 Task: Set the audio sample rate for DirectShow input to 1.
Action: Mouse moved to (104, 12)
Screenshot: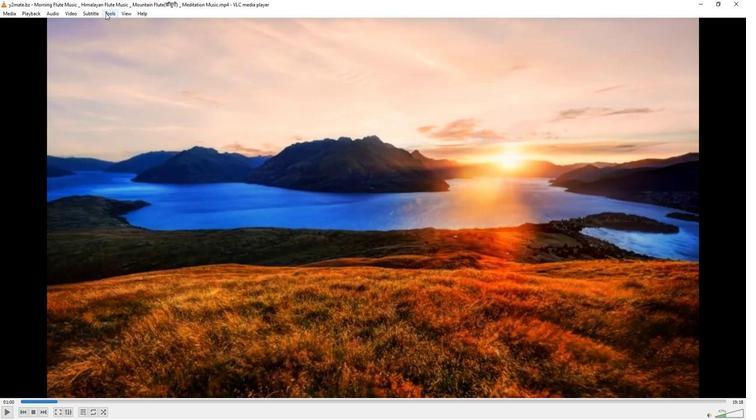 
Action: Mouse pressed left at (104, 12)
Screenshot: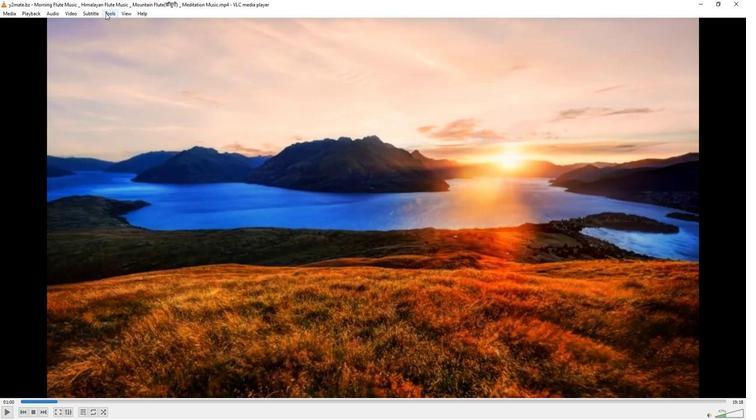 
Action: Mouse moved to (111, 103)
Screenshot: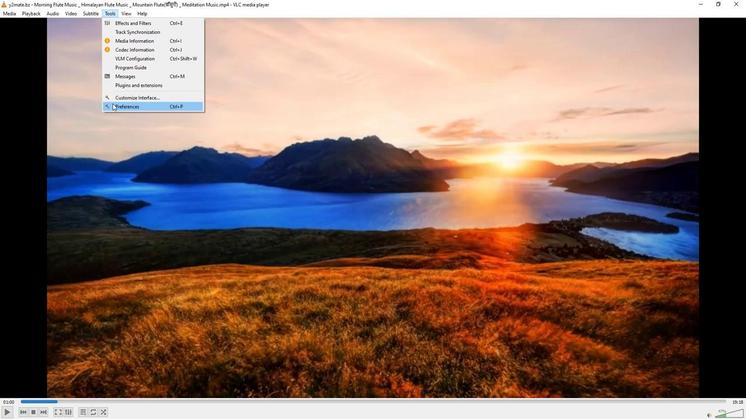 
Action: Mouse pressed left at (111, 103)
Screenshot: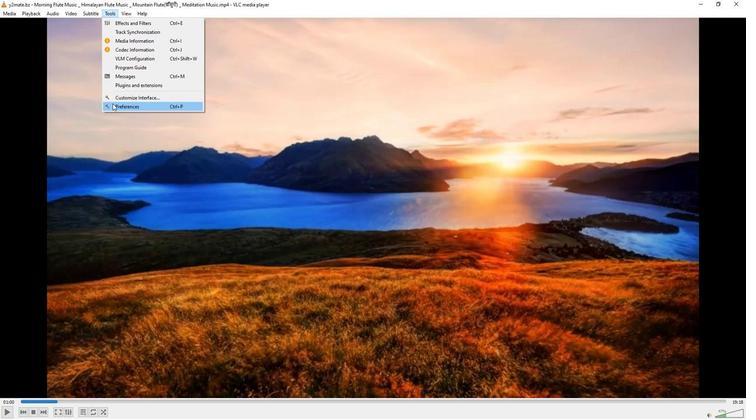 
Action: Mouse moved to (244, 341)
Screenshot: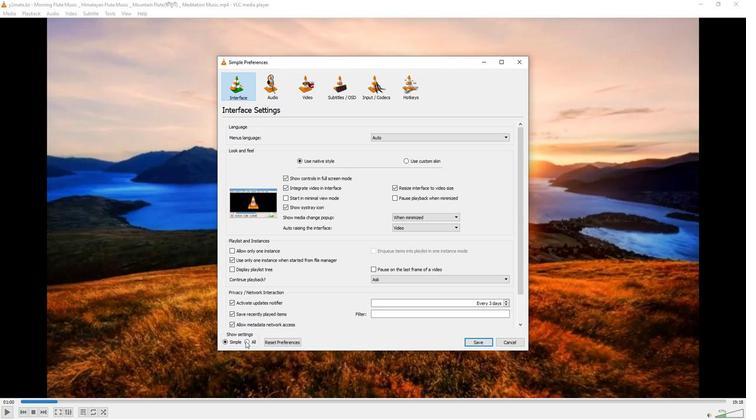 
Action: Mouse pressed left at (244, 341)
Screenshot: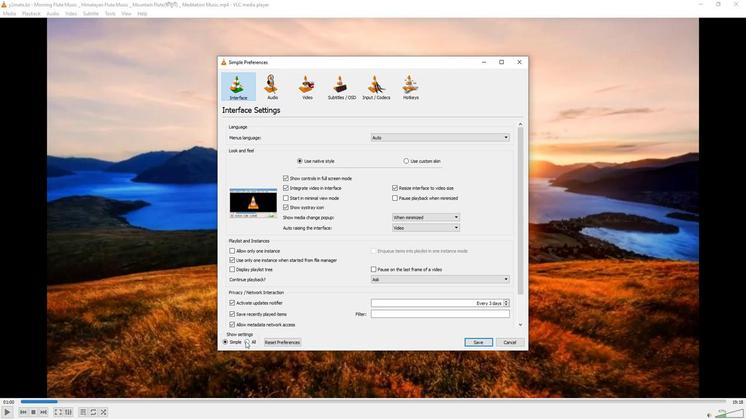 
Action: Mouse moved to (233, 209)
Screenshot: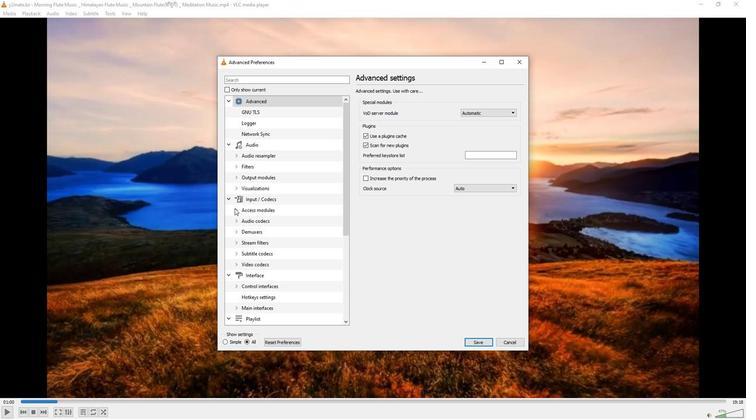 
Action: Mouse pressed left at (233, 209)
Screenshot: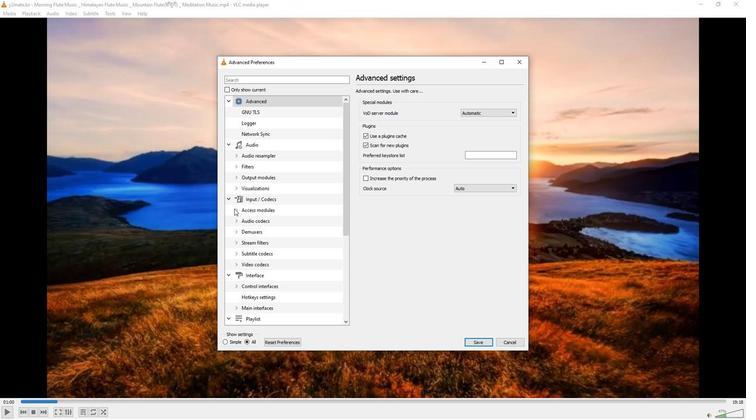 
Action: Mouse moved to (257, 266)
Screenshot: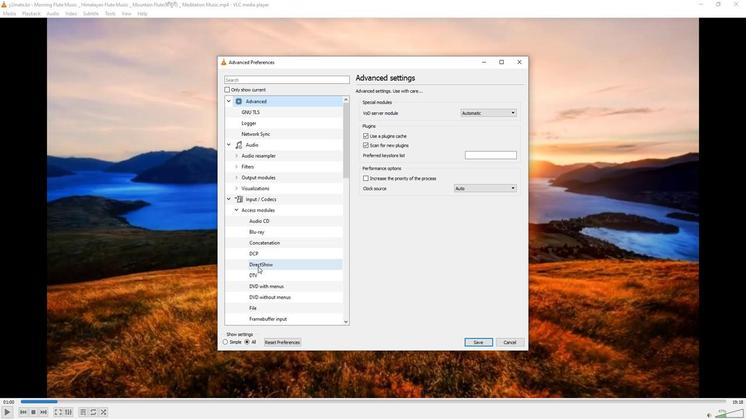 
Action: Mouse pressed left at (257, 266)
Screenshot: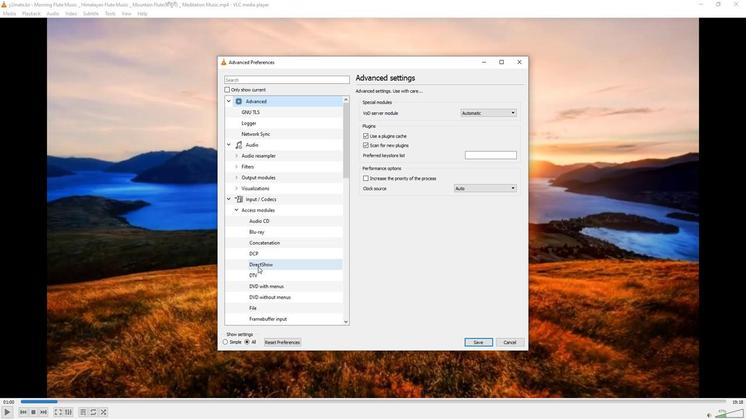 
Action: Mouse moved to (442, 254)
Screenshot: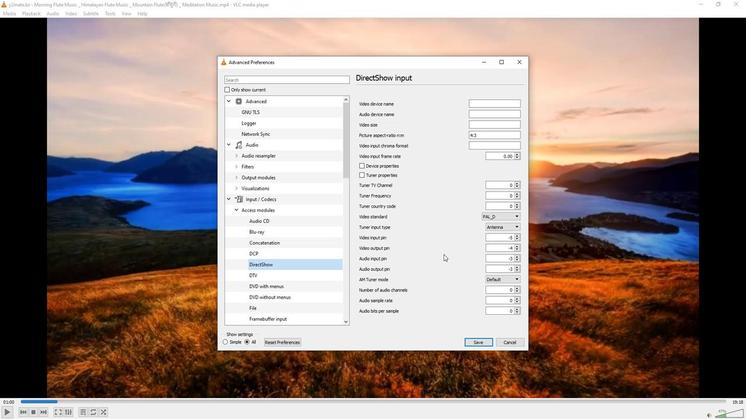 
Action: Mouse scrolled (442, 253) with delta (0, 0)
Screenshot: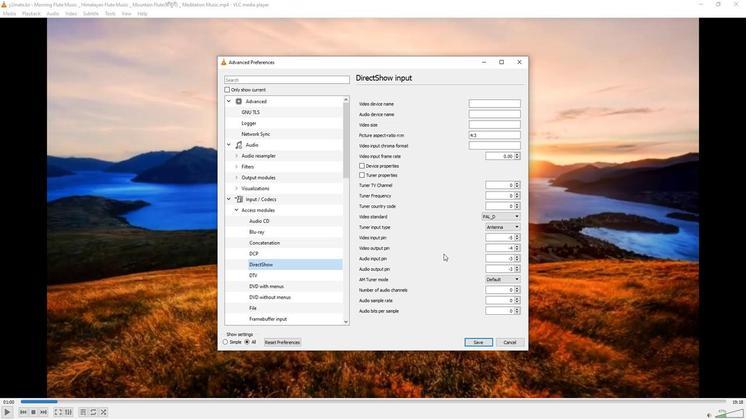 
Action: Mouse moved to (515, 298)
Screenshot: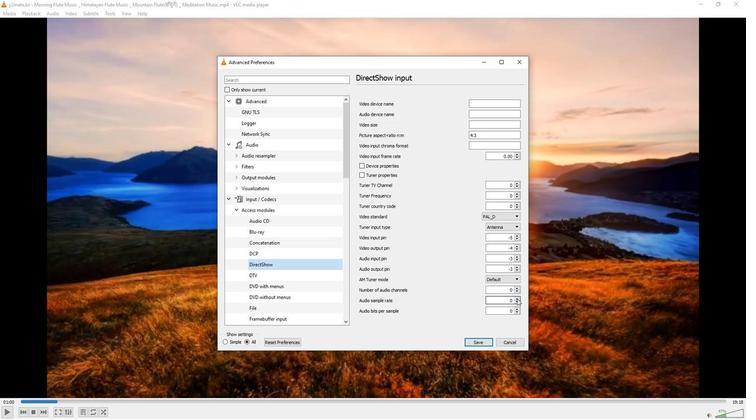 
Action: Mouse pressed left at (515, 298)
Screenshot: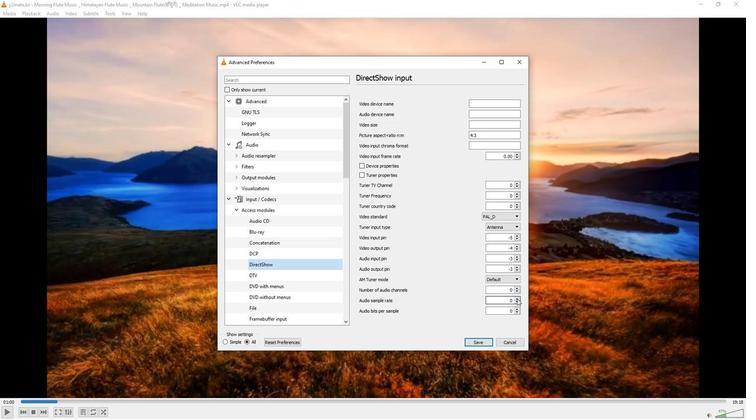 
Action: Mouse moved to (447, 290)
Screenshot: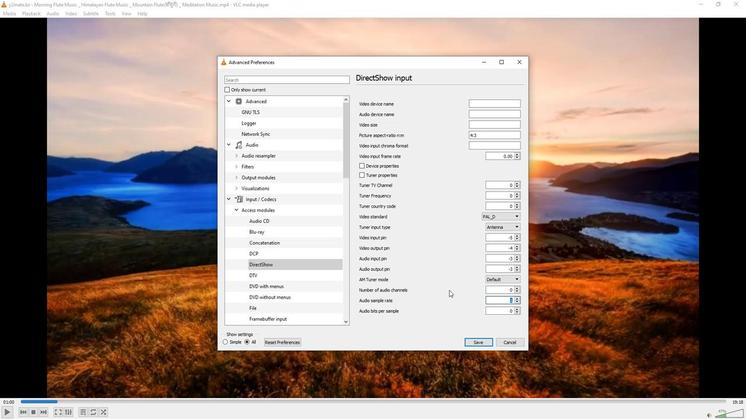 
Action: Mouse pressed left at (447, 290)
Screenshot: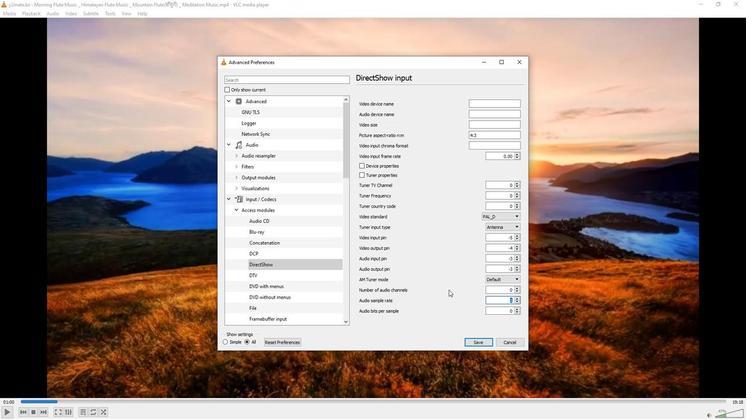 
